 Task: Create List A/B Testing in Board Email Marketing Best Practices to Workspace Appointment Scheduling. Create List Multivariate Testing in Board Social Media Listening and Monitoring to Workspace Appointment Scheduling. Create List Usability Testing in Board Customer Loyalty Program Strategy and Execution to Workspace Appointment Scheduling
Action: Mouse moved to (279, 170)
Screenshot: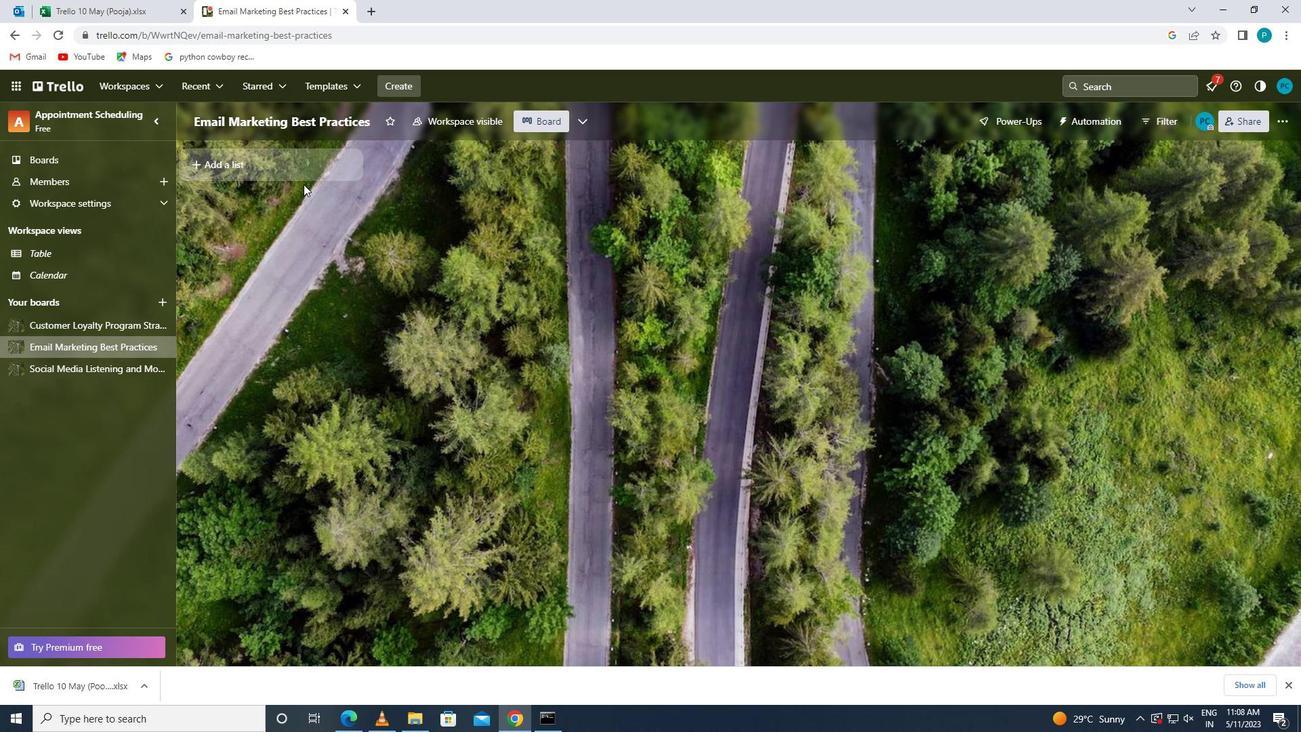
Action: Mouse pressed left at (279, 170)
Screenshot: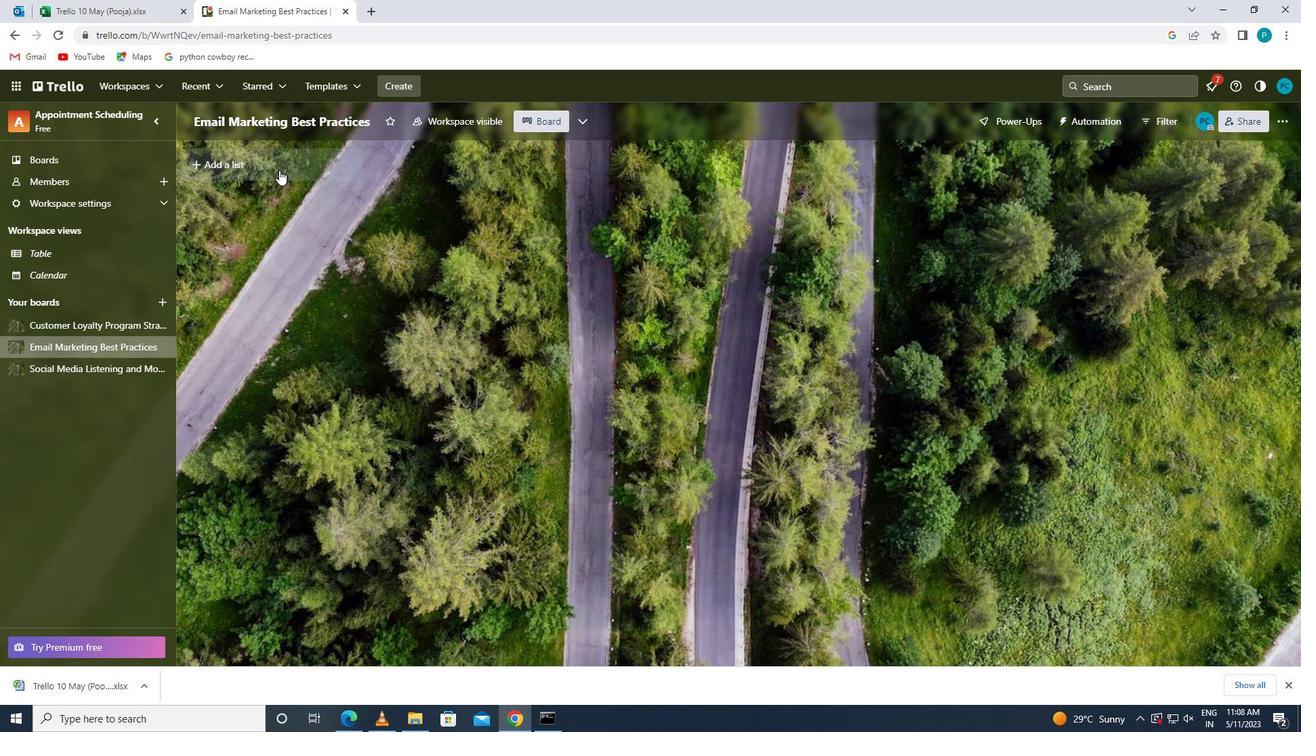 
Action: Key pressed <Key.caps_lock>a/b<Key.space>t<Key.caps_lock>esting
Screenshot: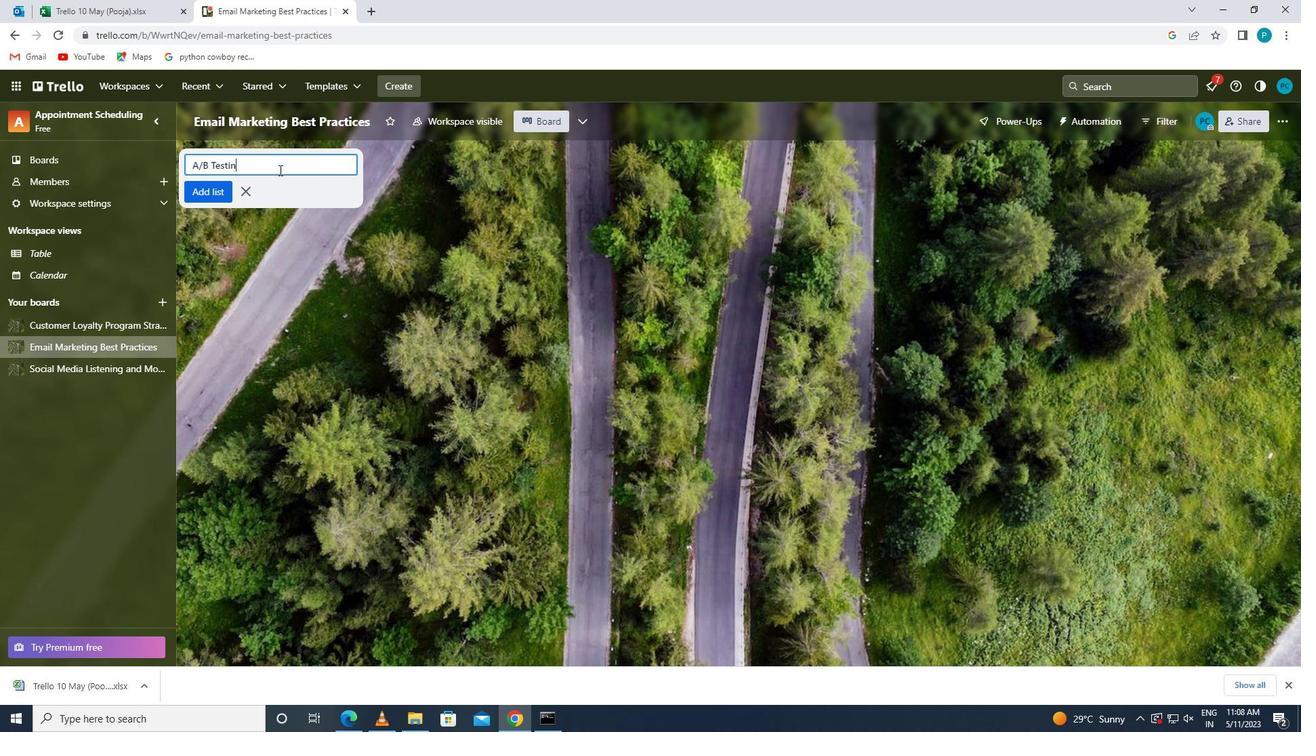 
Action: Mouse moved to (197, 190)
Screenshot: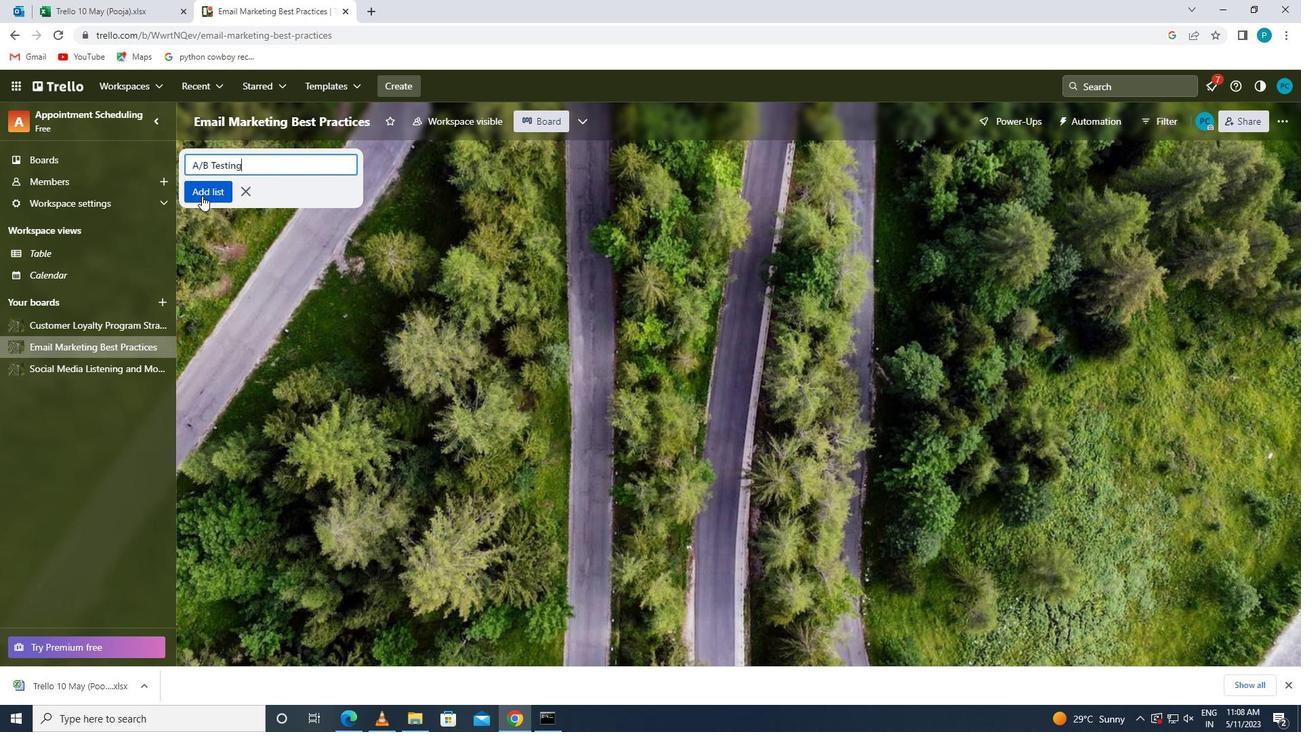
Action: Mouse pressed left at (197, 190)
Screenshot: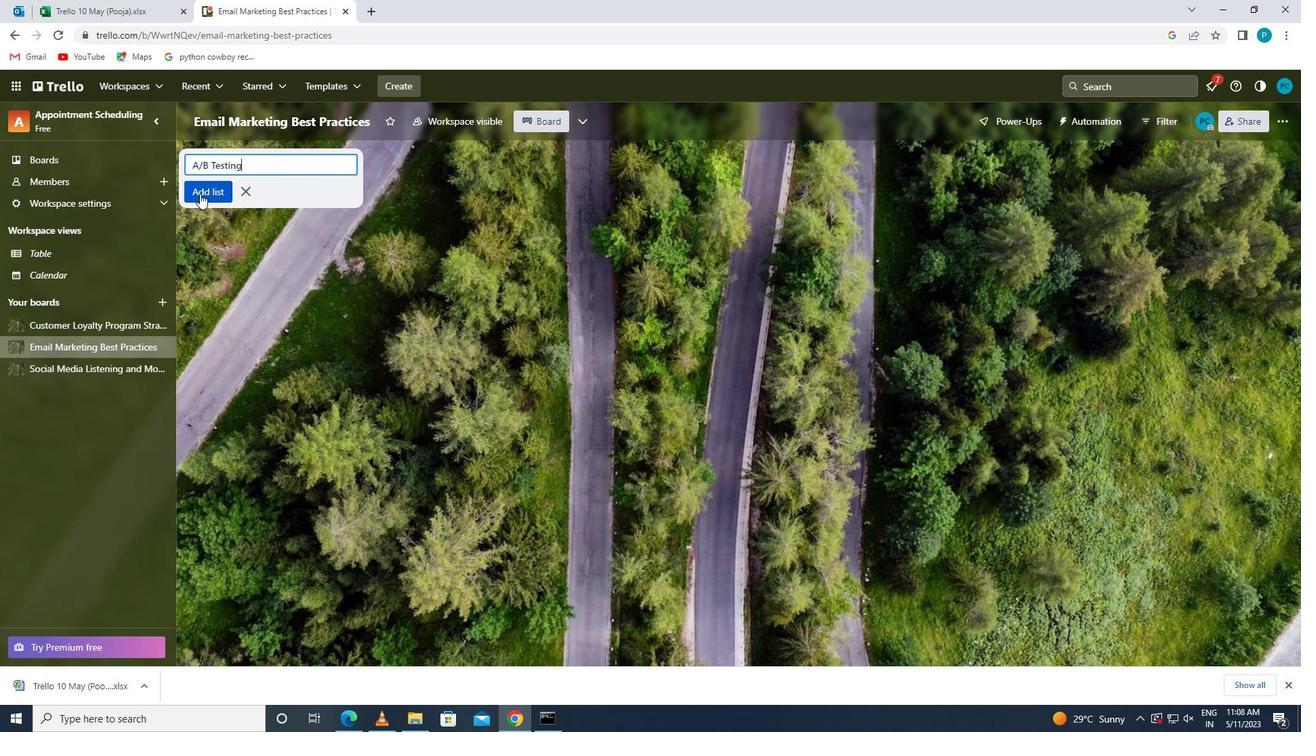 
Action: Mouse moved to (70, 368)
Screenshot: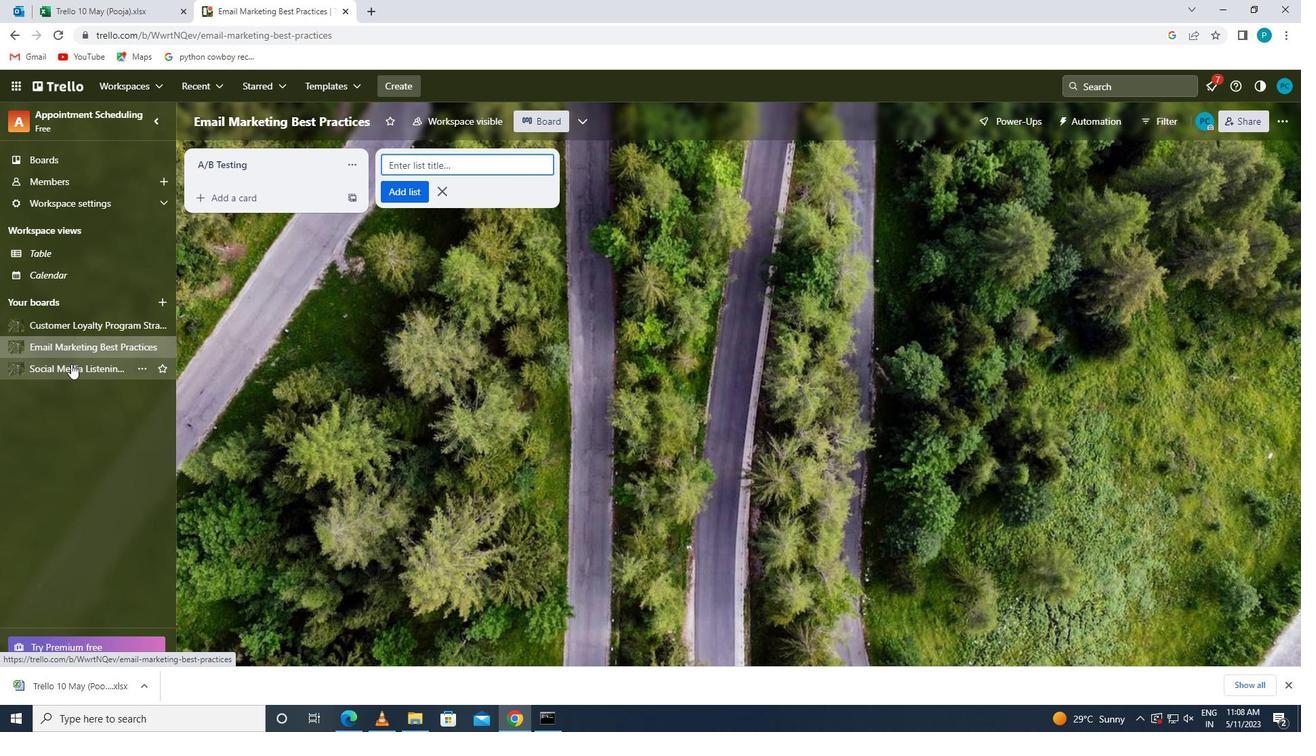 
Action: Mouse pressed left at (70, 368)
Screenshot: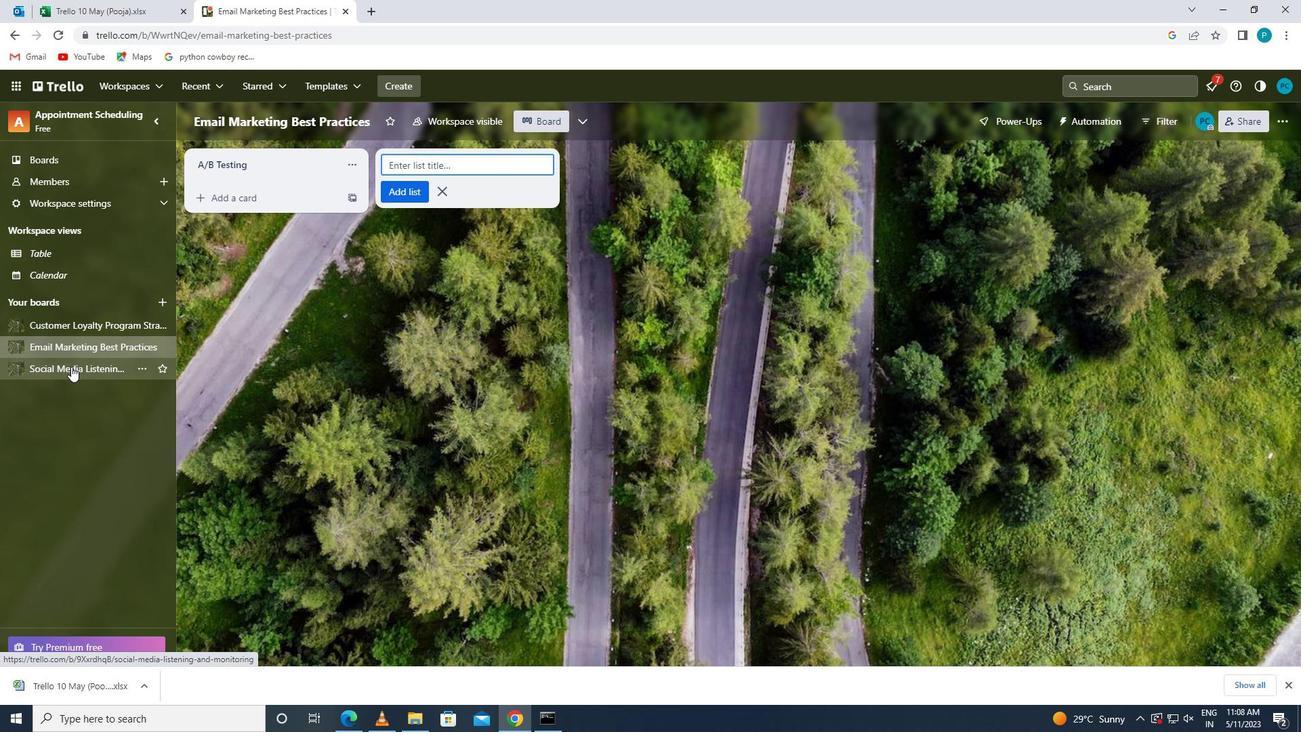 
Action: Mouse moved to (234, 176)
Screenshot: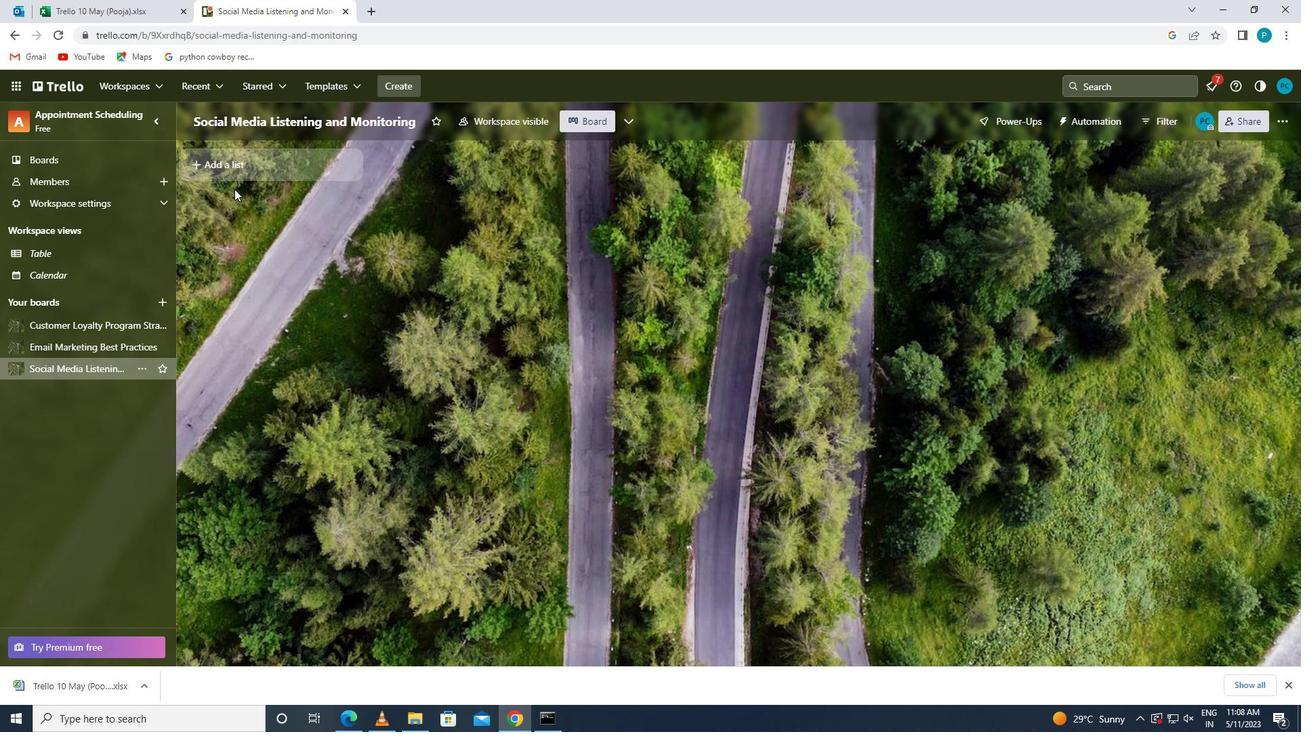
Action: Mouse pressed left at (234, 176)
Screenshot: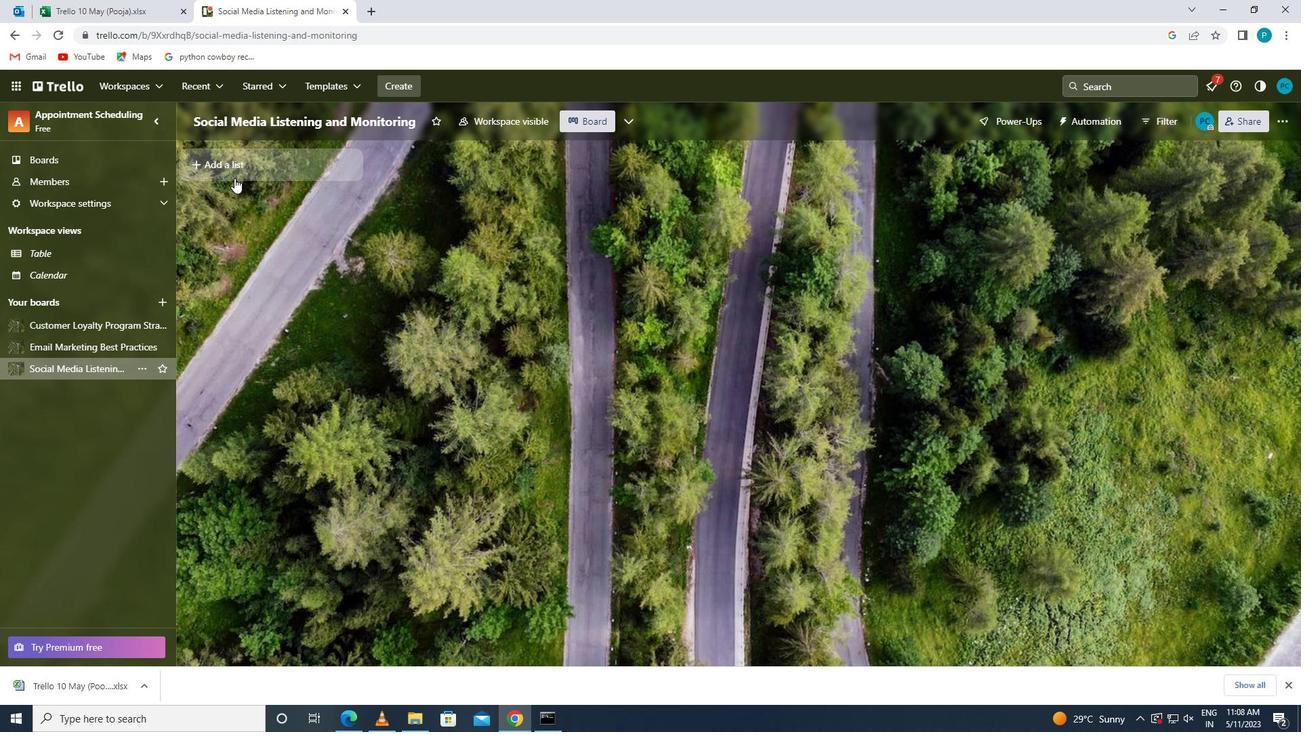 
Action: Mouse moved to (233, 164)
Screenshot: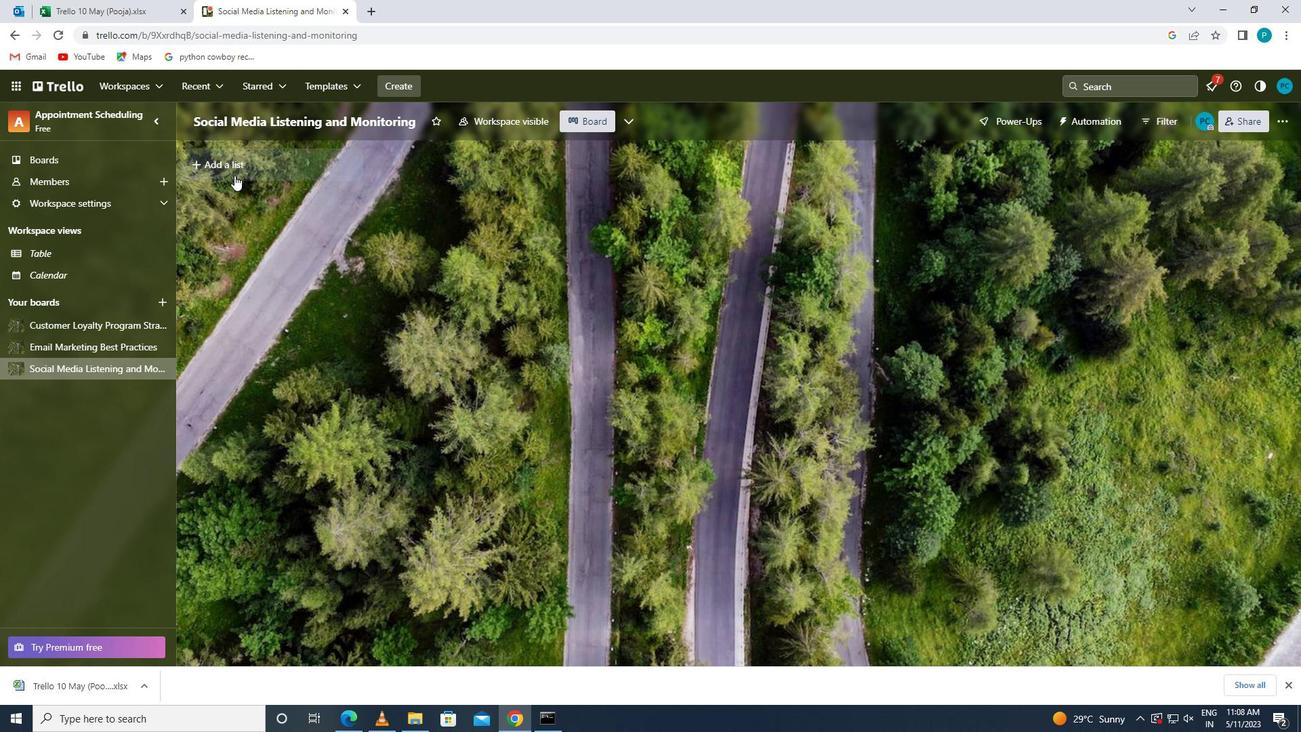 
Action: Mouse pressed left at (233, 164)
Screenshot: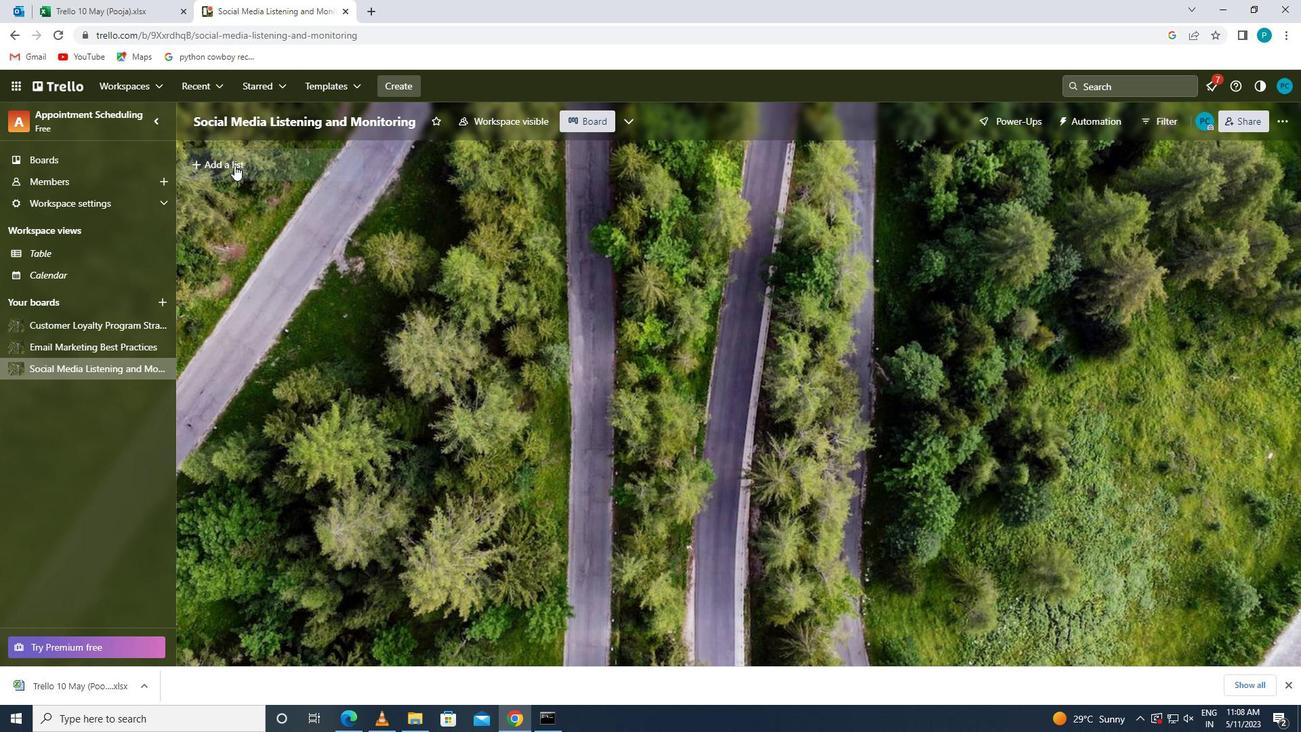 
Action: Key pressed <Key.caps_lock>m<Key.caps_lock>ultivariate<Key.space><Key.caps_lock>t<Key.caps_lock>esting
Screenshot: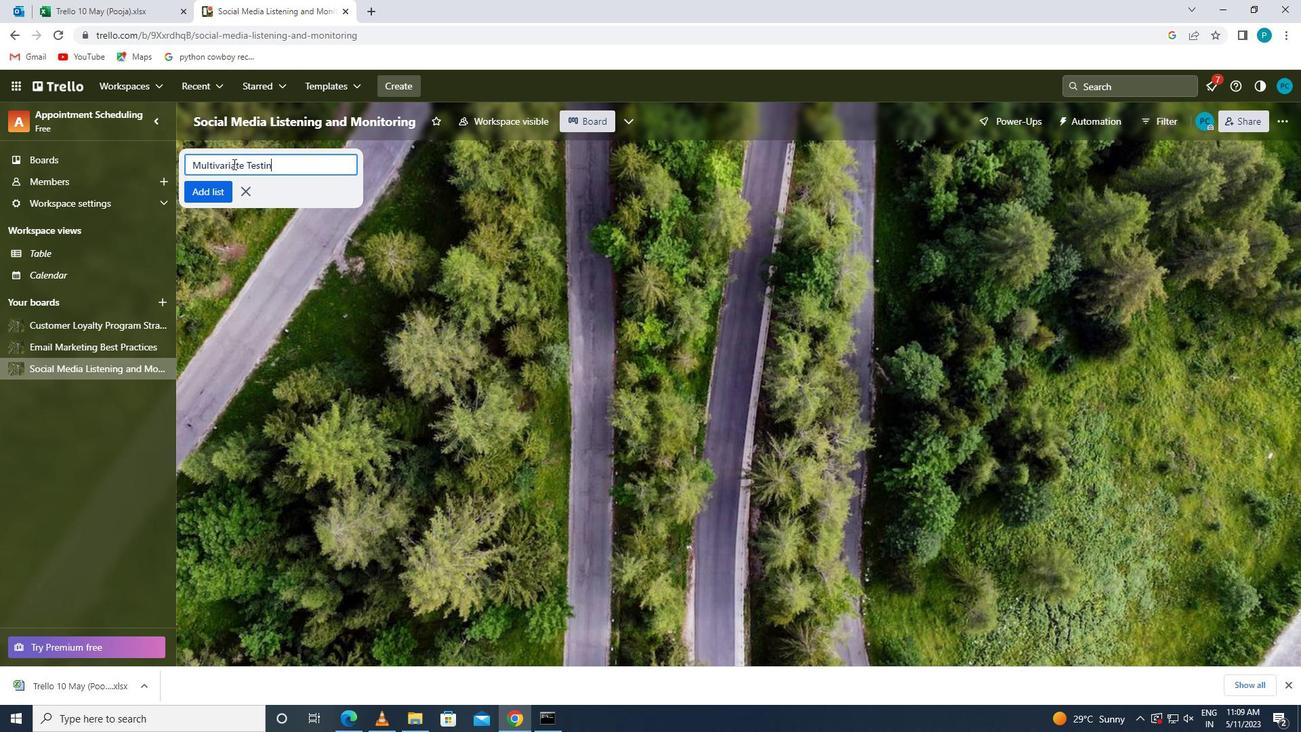
Action: Mouse moved to (223, 187)
Screenshot: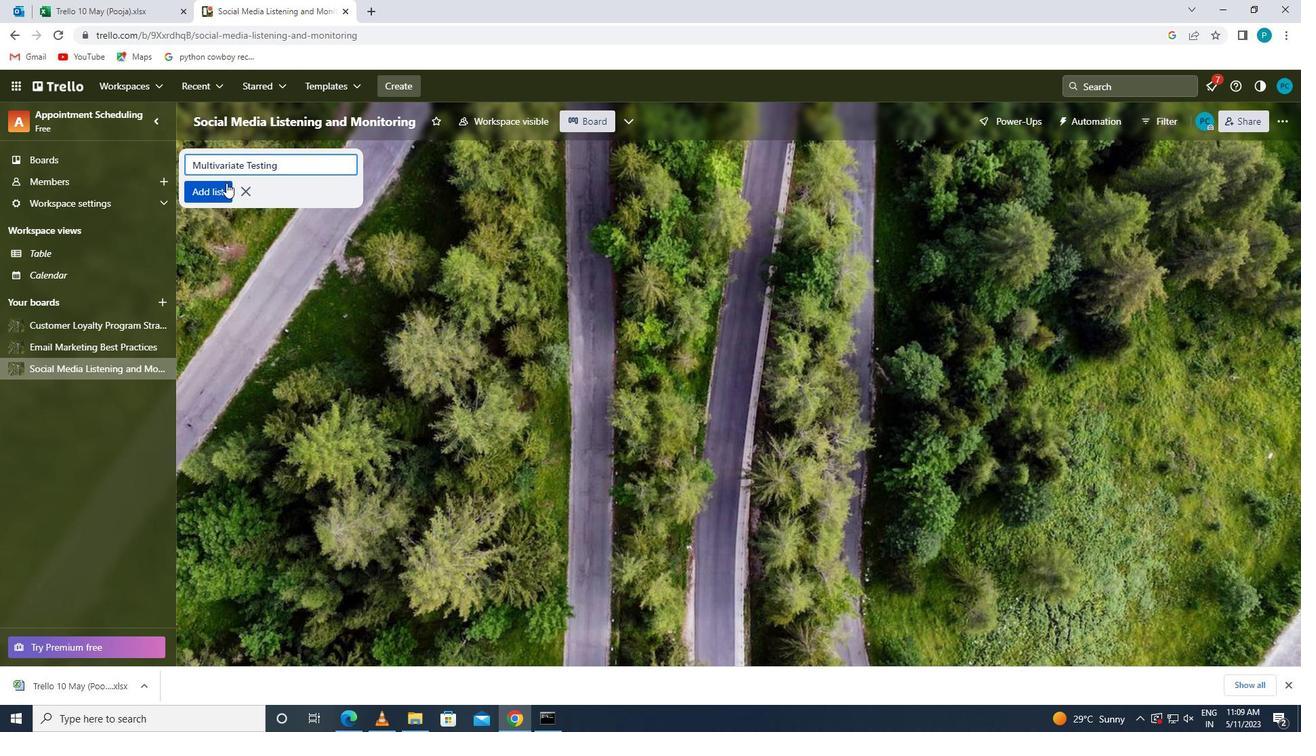 
Action: Mouse pressed left at (223, 187)
Screenshot: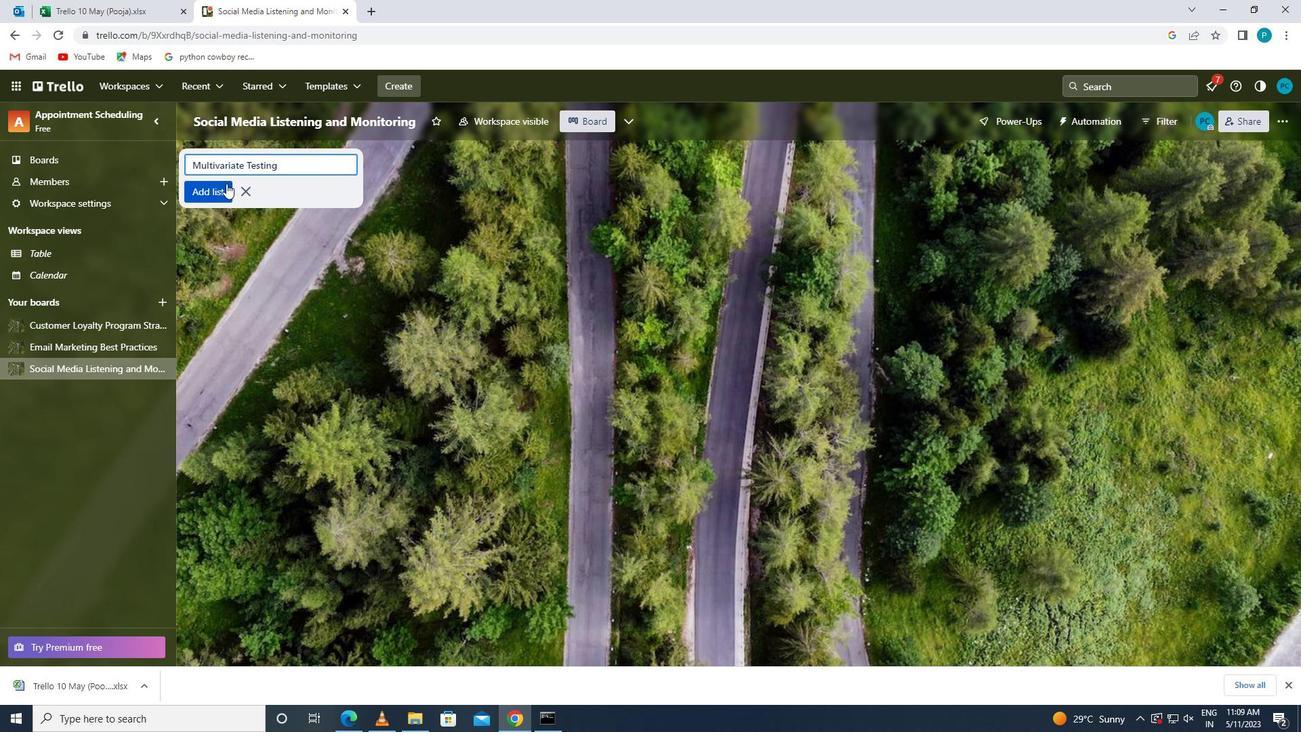 
Action: Mouse moved to (62, 326)
Screenshot: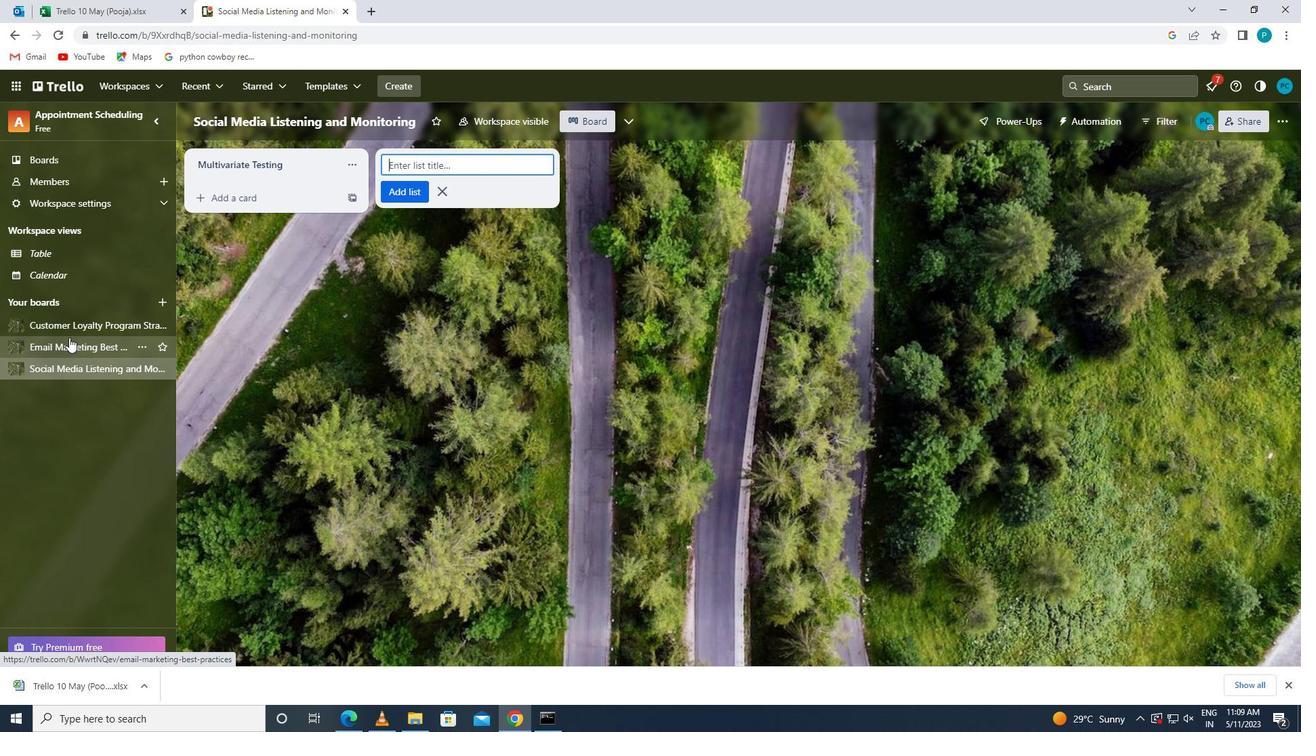 
Action: Mouse pressed left at (62, 326)
Screenshot: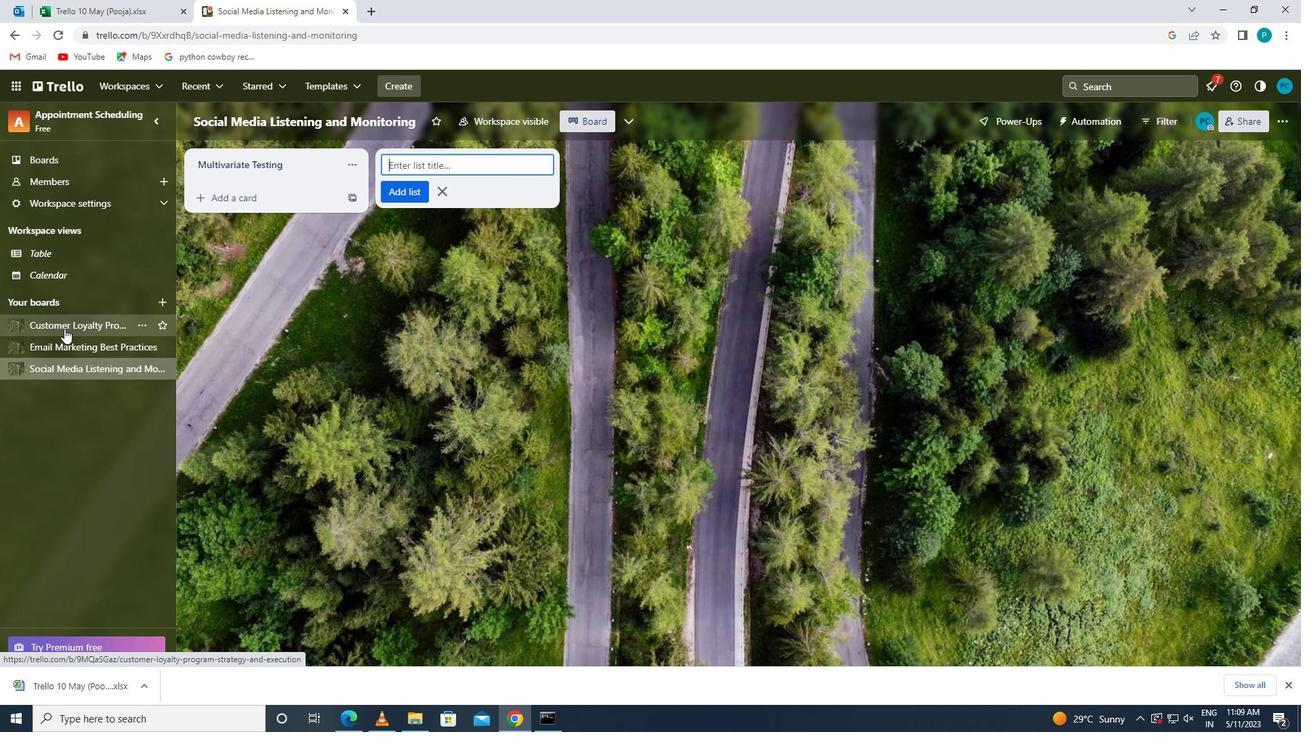 
Action: Mouse moved to (275, 171)
Screenshot: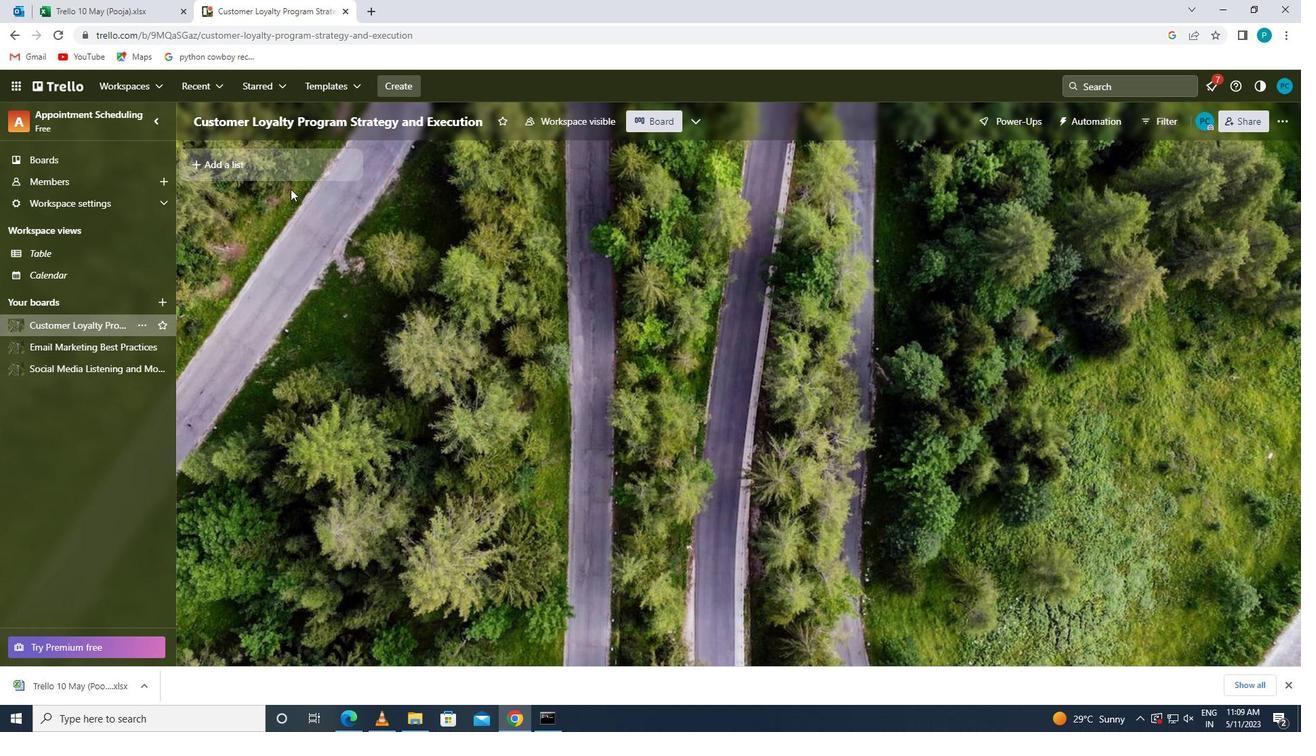 
Action: Mouse pressed left at (275, 171)
Screenshot: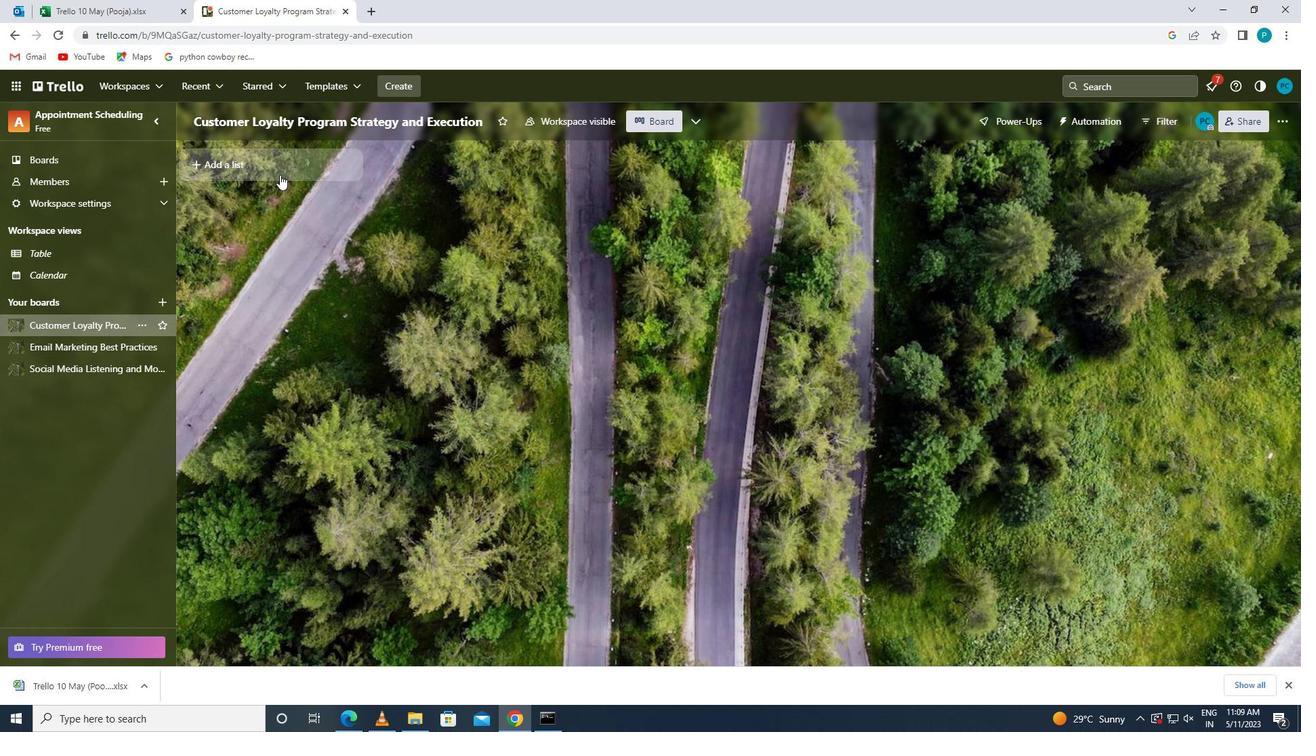
Action: Key pressed <Key.caps_lock>u<Key.caps_lock>sabillity<Key.space><Key.caps_lock>t<Key.caps_lock>esting
Screenshot: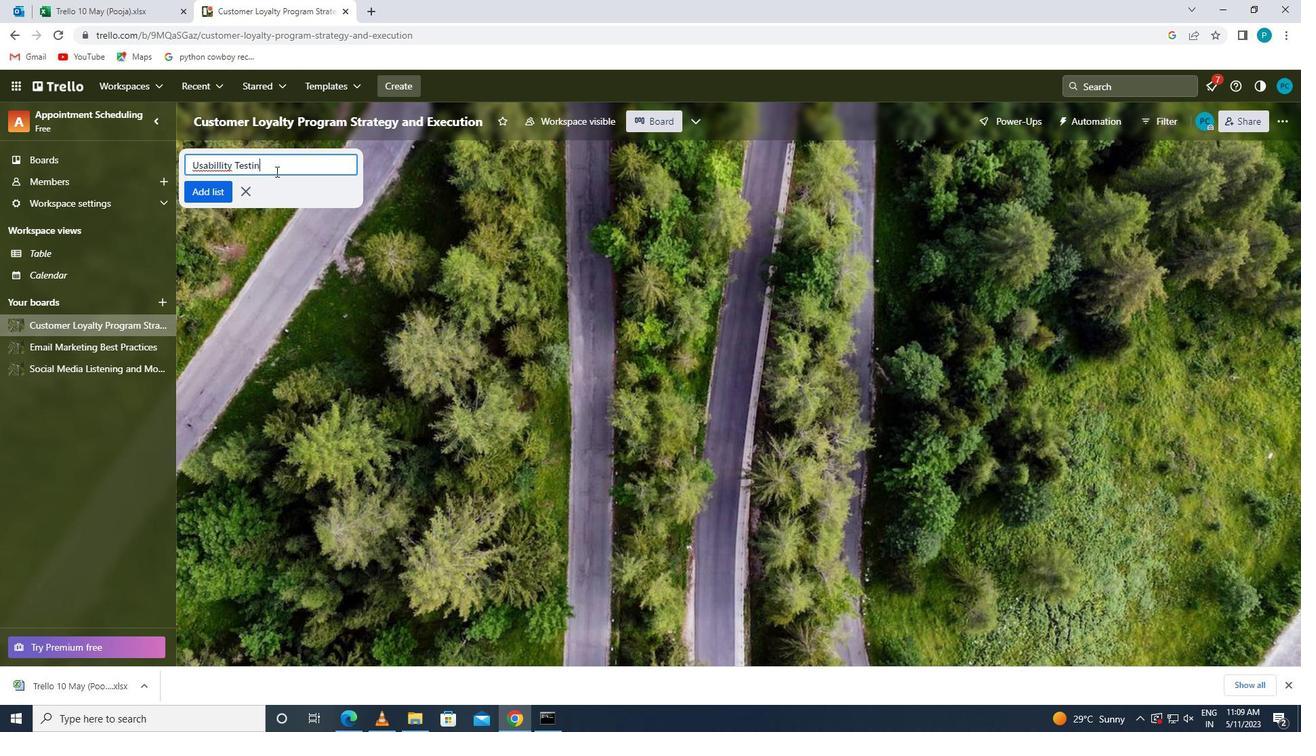 
Action: Mouse moved to (221, 183)
Screenshot: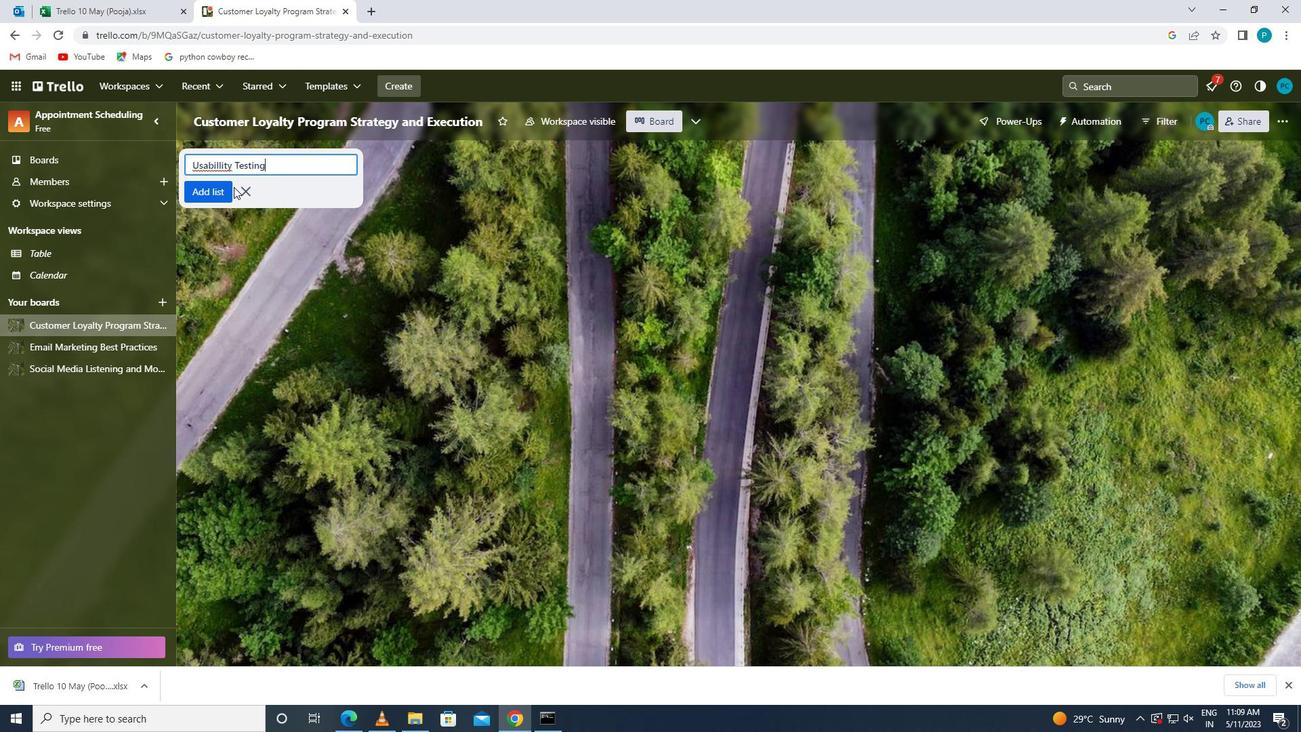 
Action: Mouse pressed left at (221, 183)
Screenshot: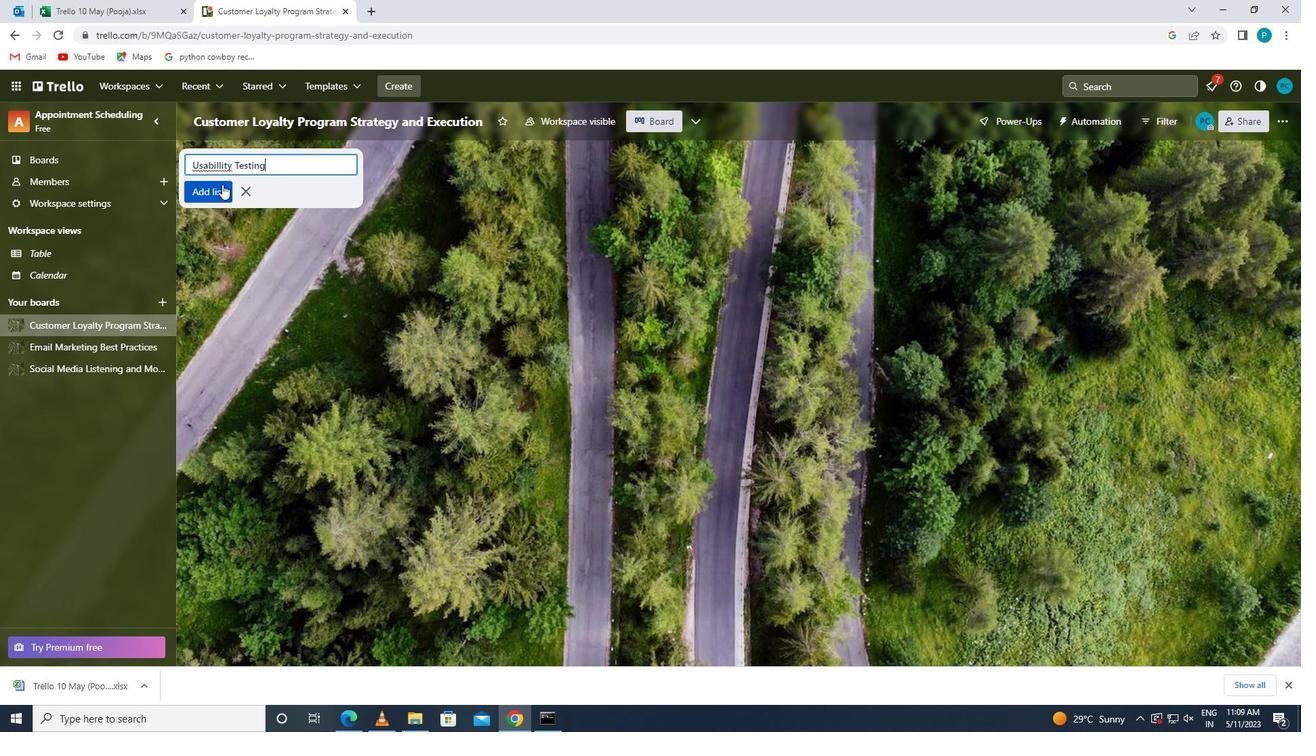 
